 Task: Create a due date automation trigger when advanced on, on the tuesday after a card is due add fields with custom field "Resume" checked at 11:00 AM.
Action: Mouse moved to (955, 72)
Screenshot: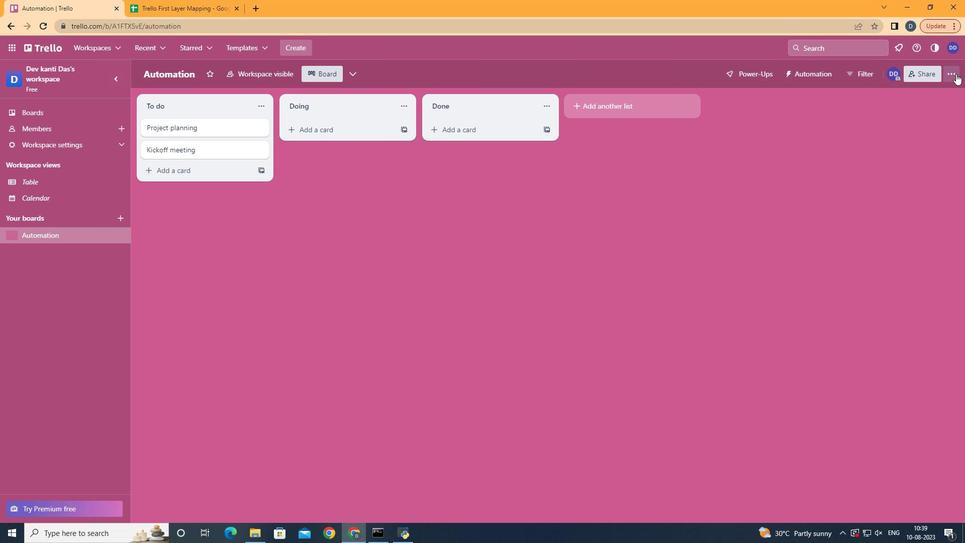 
Action: Mouse pressed left at (955, 72)
Screenshot: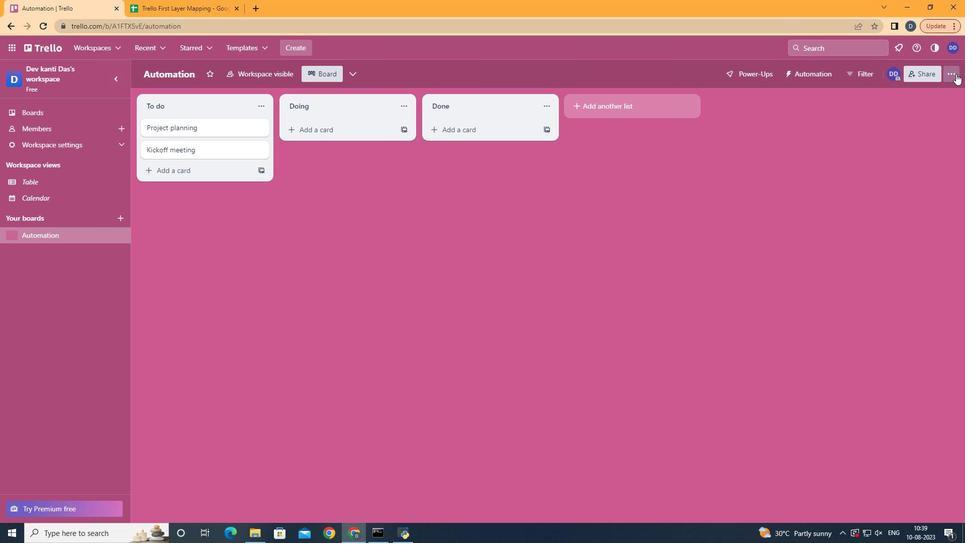 
Action: Mouse moved to (894, 205)
Screenshot: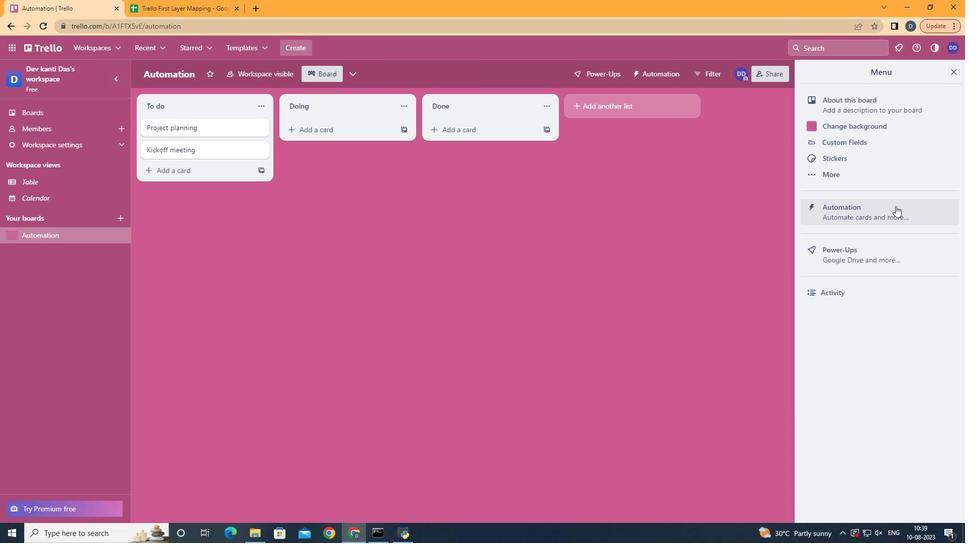
Action: Mouse pressed left at (894, 205)
Screenshot: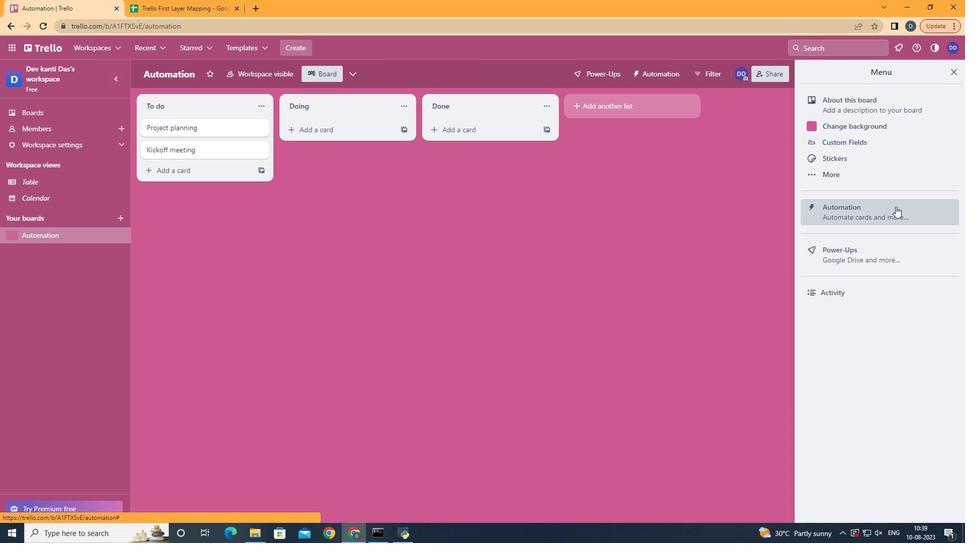 
Action: Mouse moved to (206, 200)
Screenshot: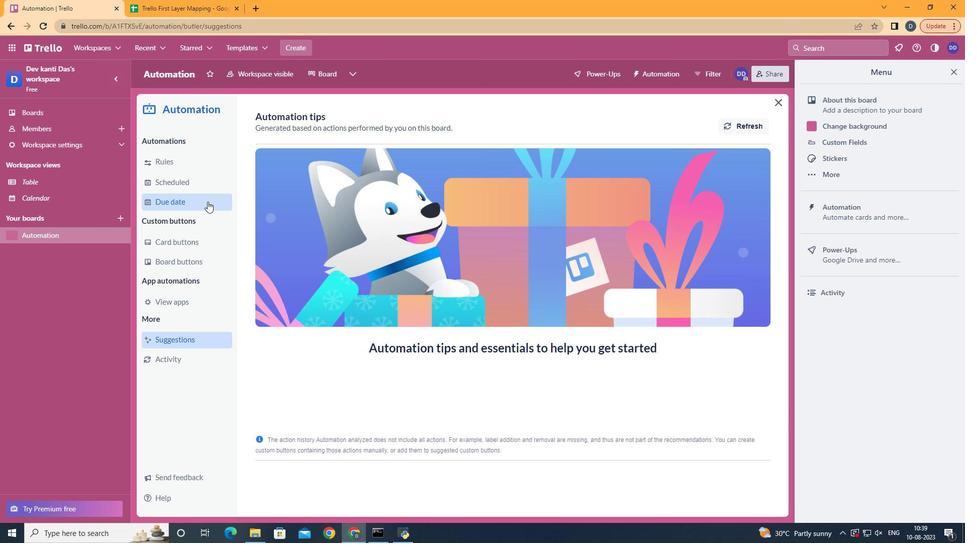 
Action: Mouse pressed left at (206, 200)
Screenshot: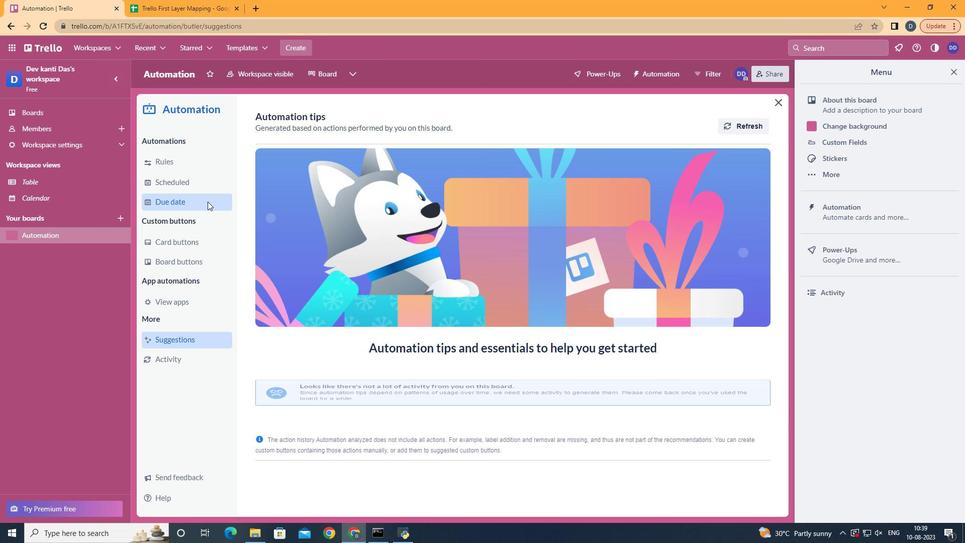 
Action: Mouse moved to (690, 113)
Screenshot: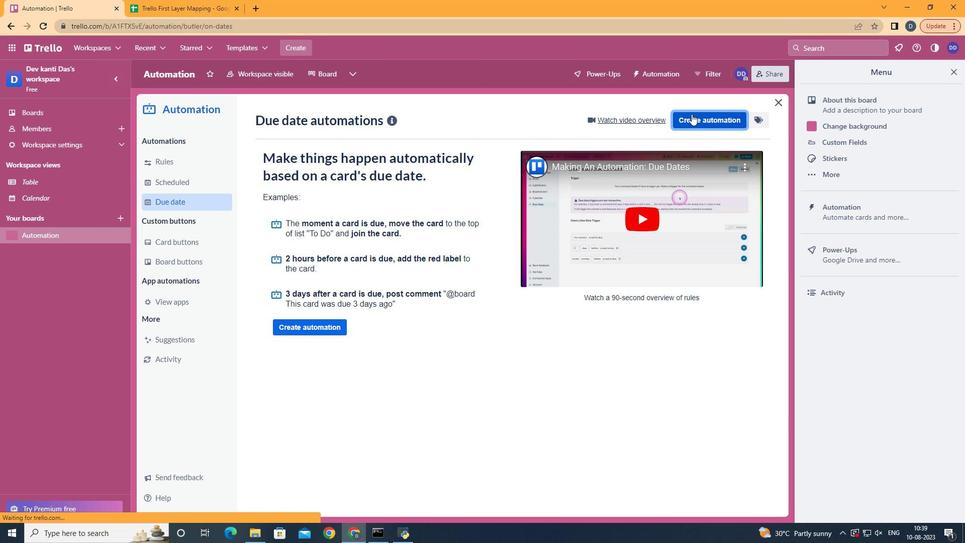 
Action: Mouse pressed left at (690, 113)
Screenshot: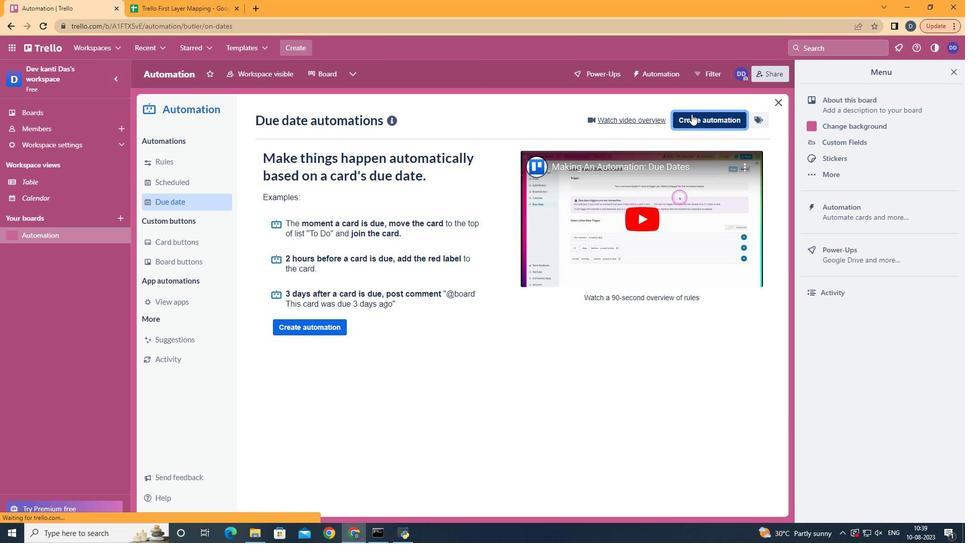 
Action: Mouse moved to (519, 221)
Screenshot: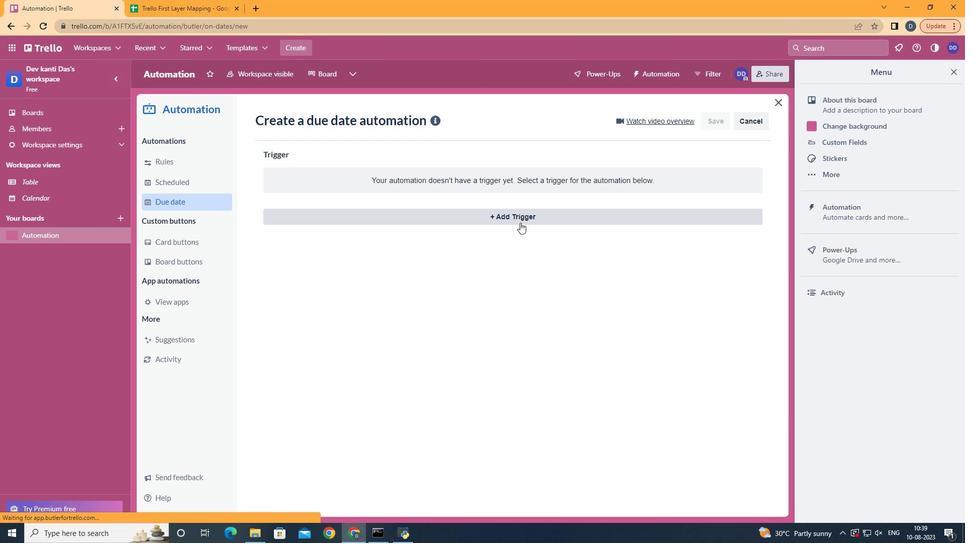 
Action: Mouse pressed left at (519, 221)
Screenshot: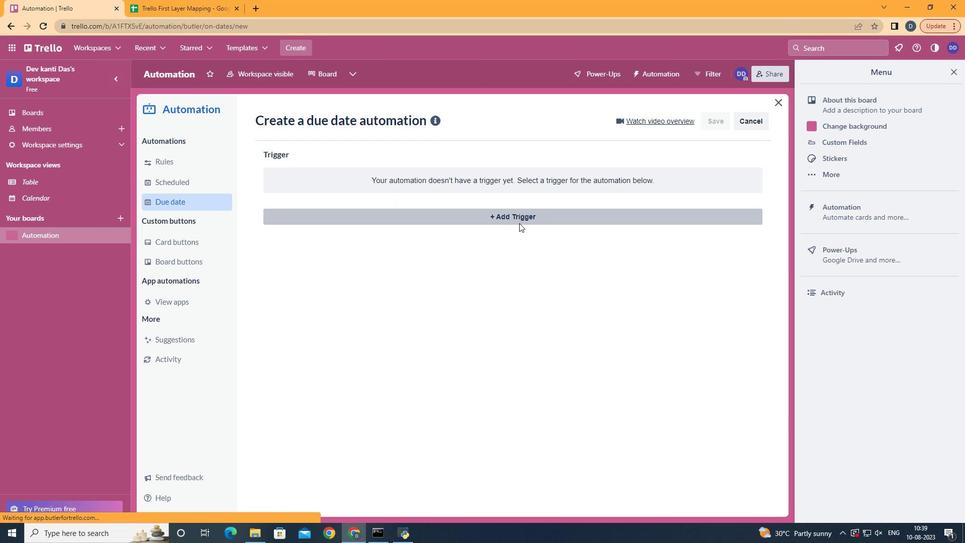 
Action: Mouse moved to (318, 275)
Screenshot: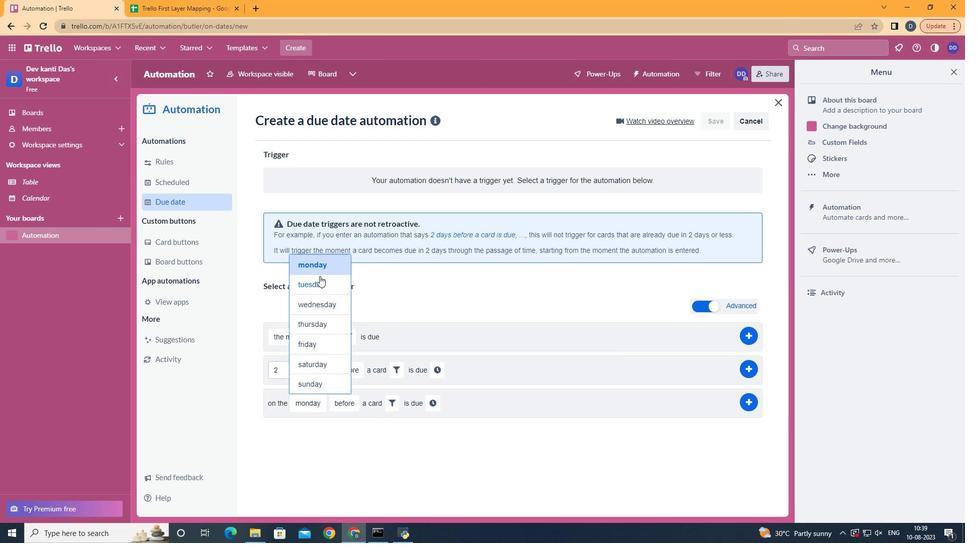 
Action: Mouse pressed left at (318, 275)
Screenshot: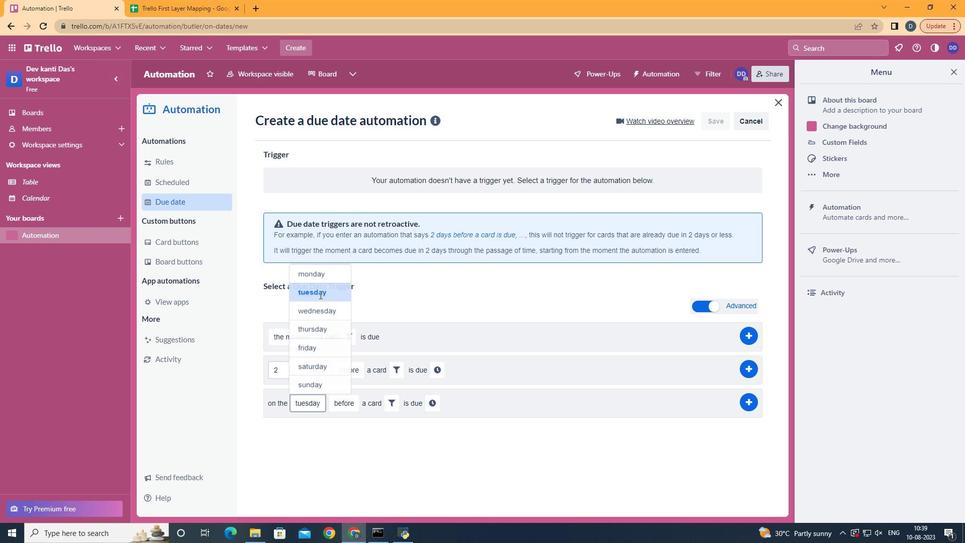 
Action: Mouse moved to (349, 434)
Screenshot: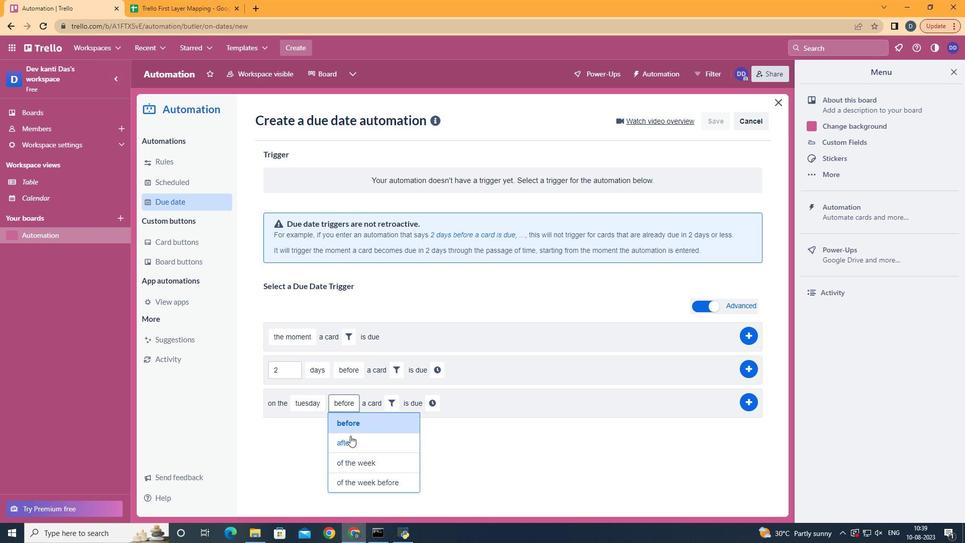 
Action: Mouse pressed left at (349, 434)
Screenshot: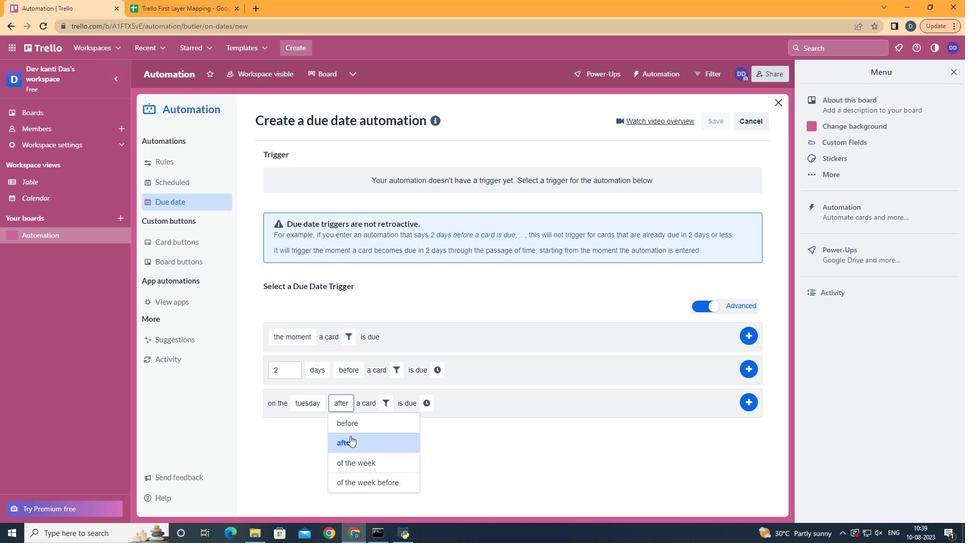 
Action: Mouse moved to (380, 401)
Screenshot: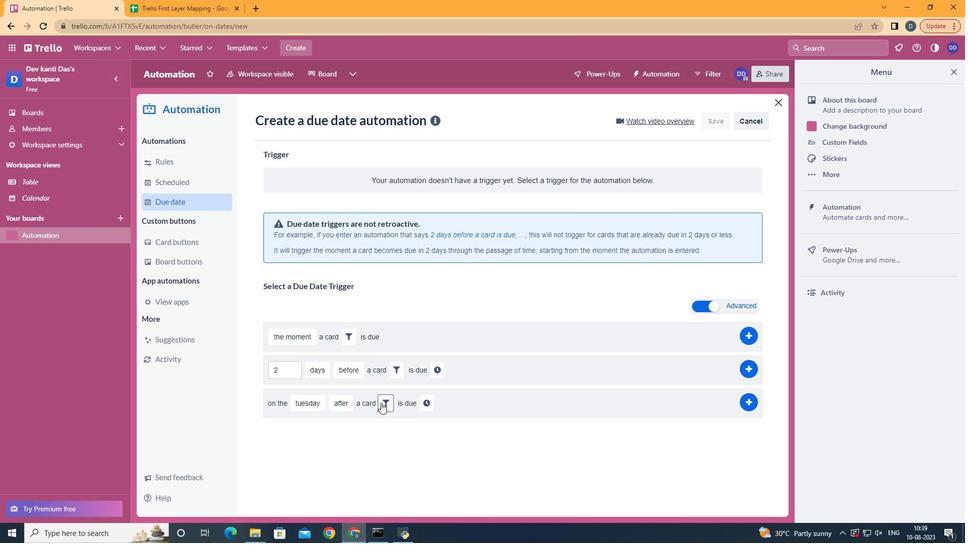
Action: Mouse pressed left at (380, 401)
Screenshot: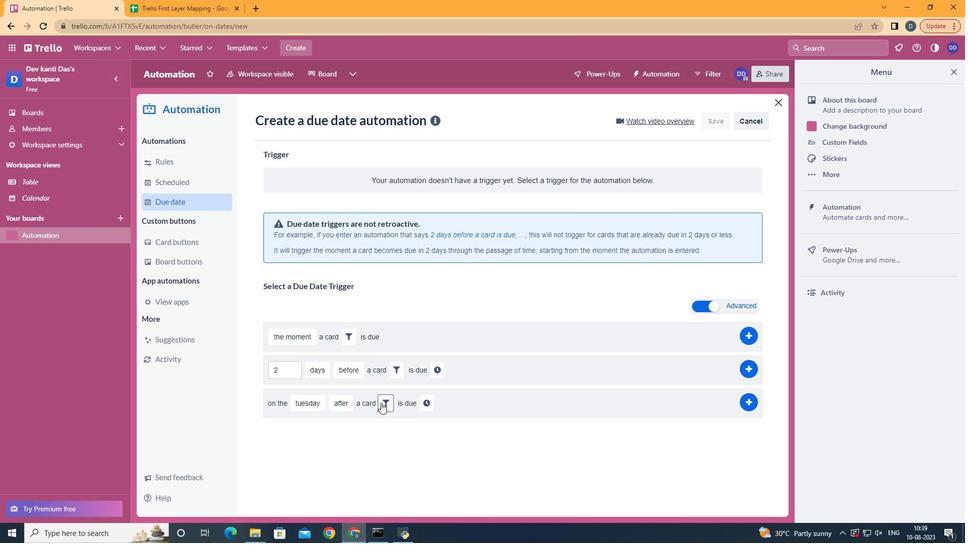 
Action: Mouse moved to (555, 437)
Screenshot: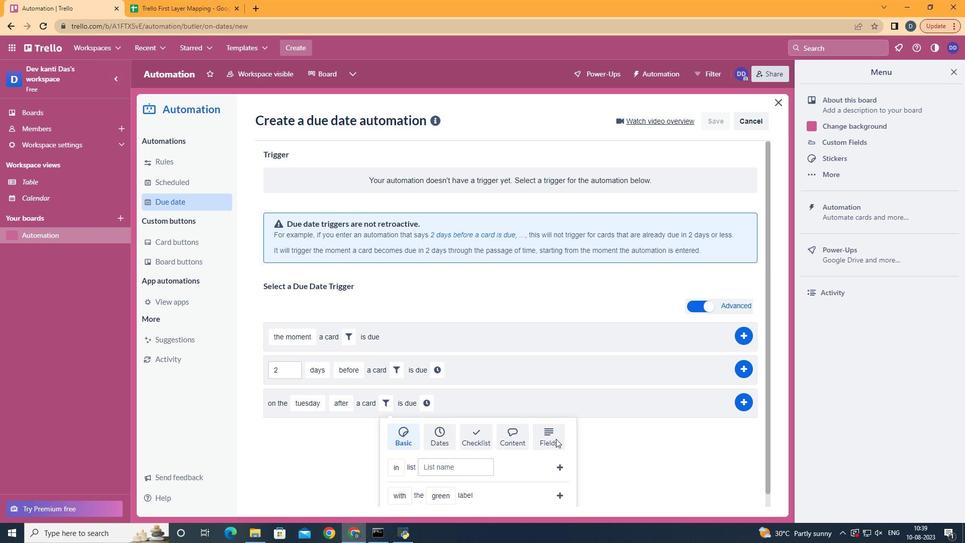 
Action: Mouse pressed left at (555, 437)
Screenshot: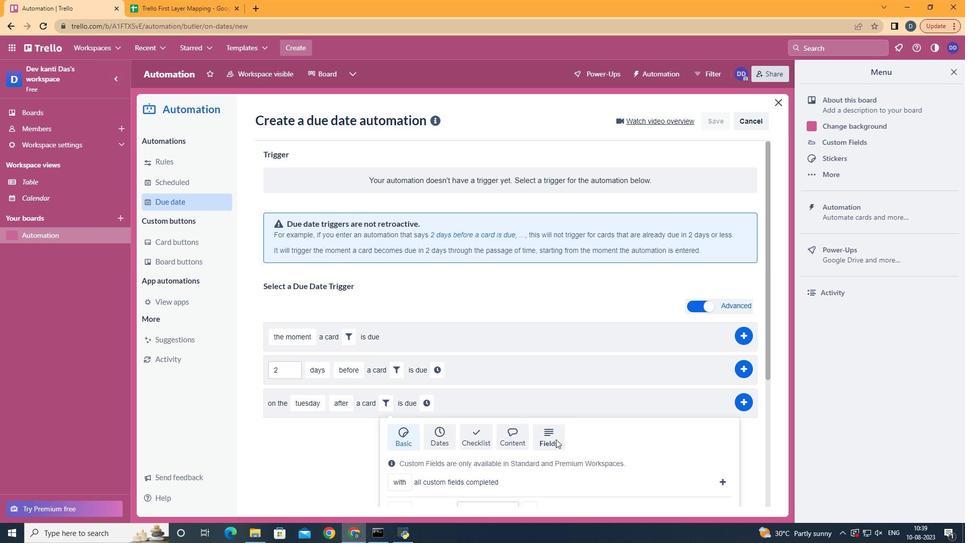 
Action: Mouse moved to (555, 438)
Screenshot: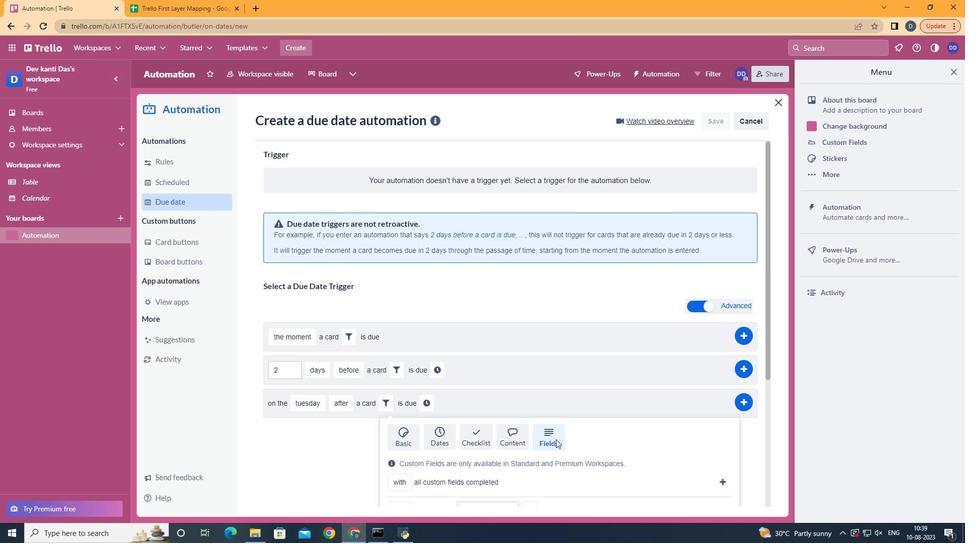 
Action: Mouse scrolled (555, 437) with delta (0, 0)
Screenshot: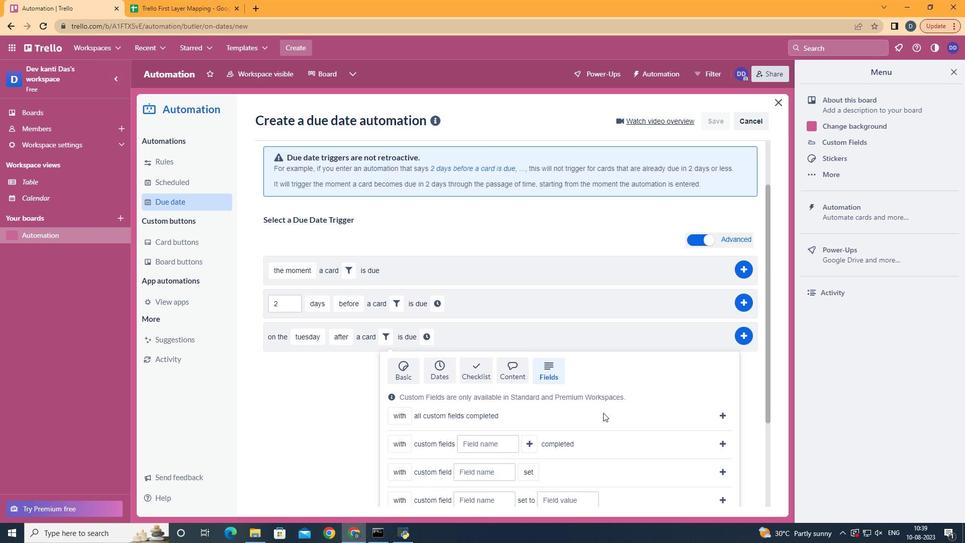 
Action: Mouse scrolled (555, 437) with delta (0, 0)
Screenshot: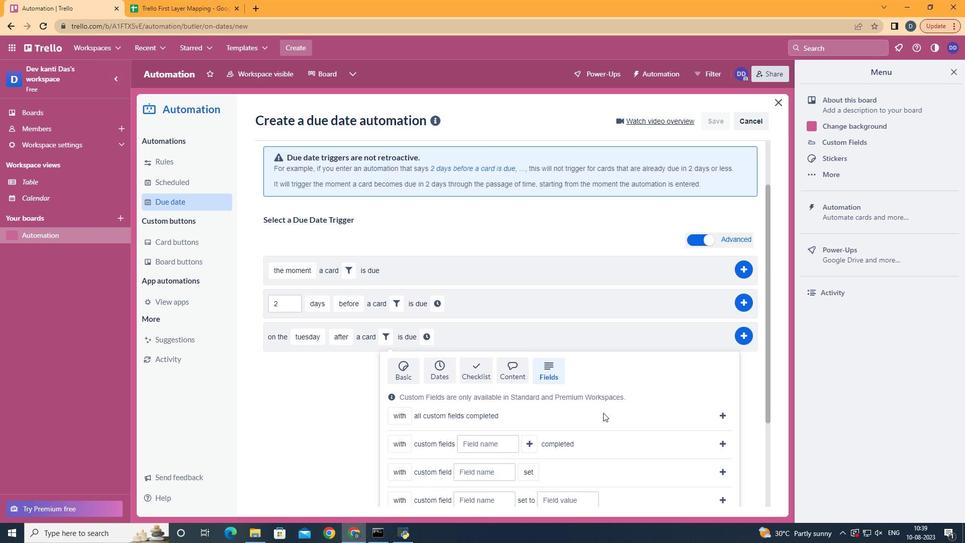 
Action: Mouse scrolled (555, 437) with delta (0, 0)
Screenshot: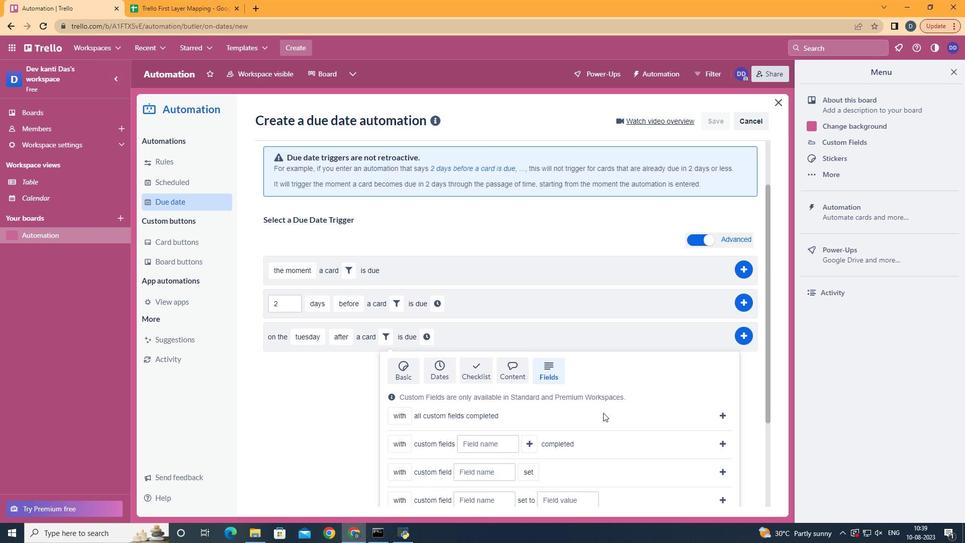 
Action: Mouse scrolled (555, 437) with delta (0, 0)
Screenshot: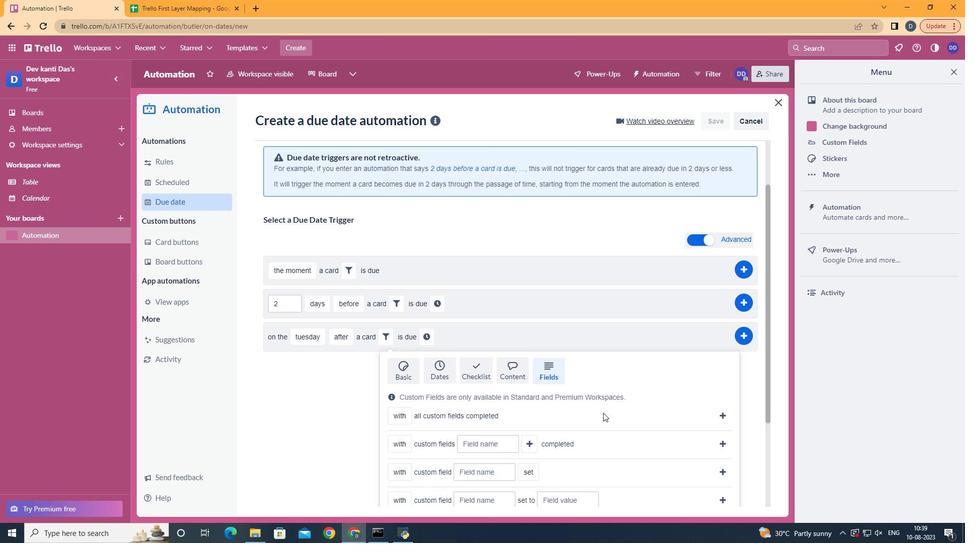 
Action: Mouse scrolled (555, 437) with delta (0, 0)
Screenshot: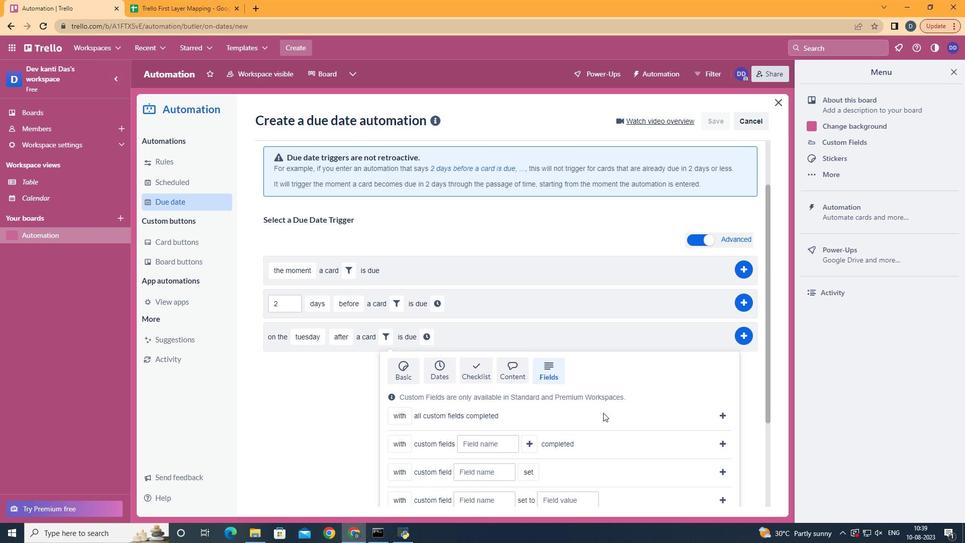 
Action: Mouse moved to (400, 417)
Screenshot: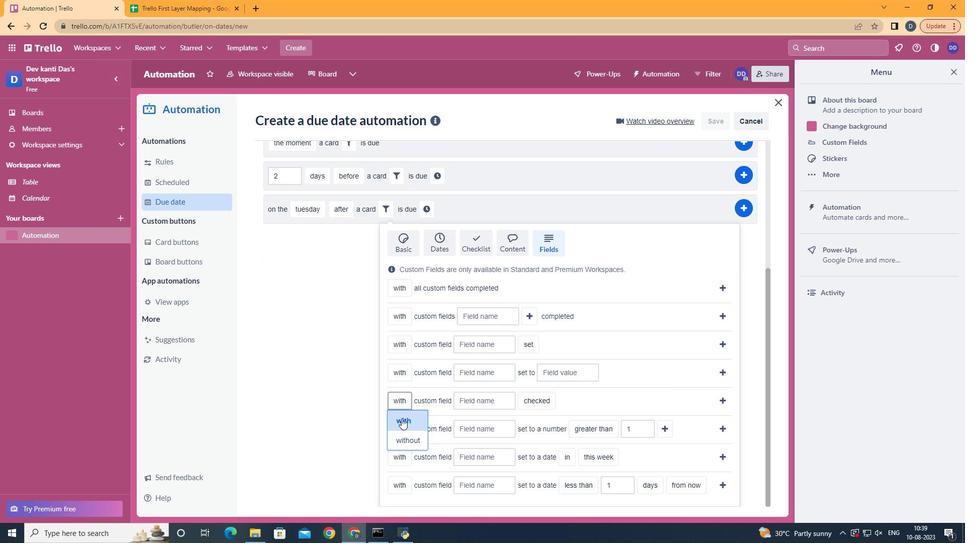 
Action: Mouse pressed left at (400, 417)
Screenshot: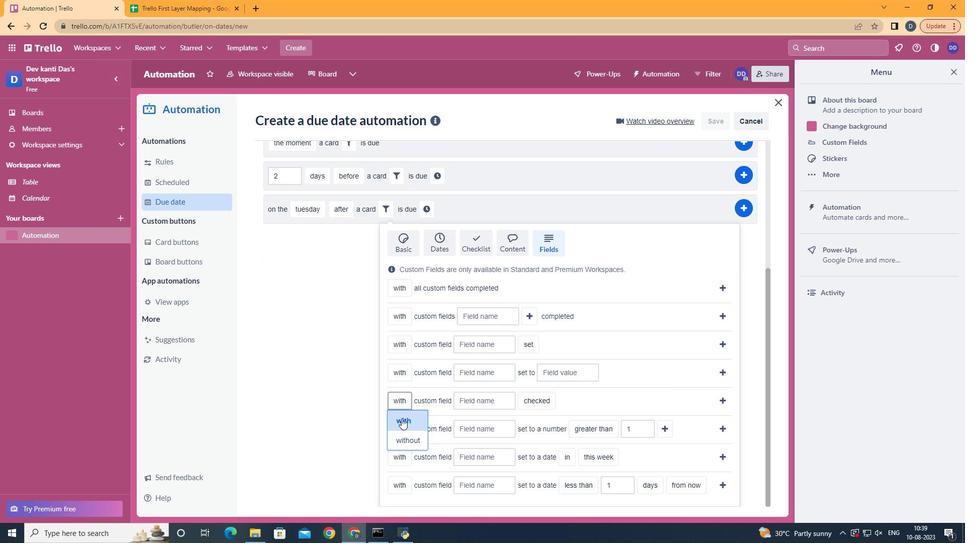 
Action: Mouse moved to (484, 398)
Screenshot: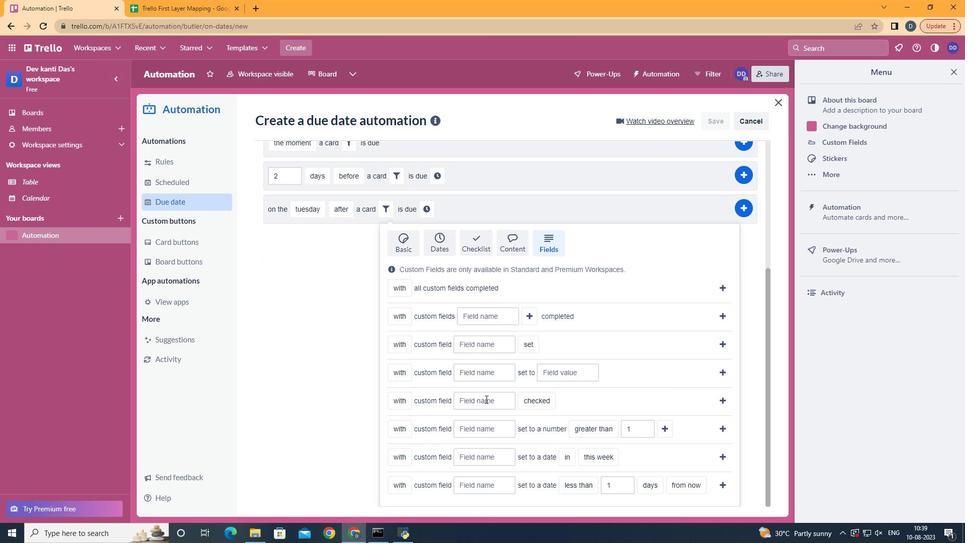 
Action: Mouse pressed left at (484, 398)
Screenshot: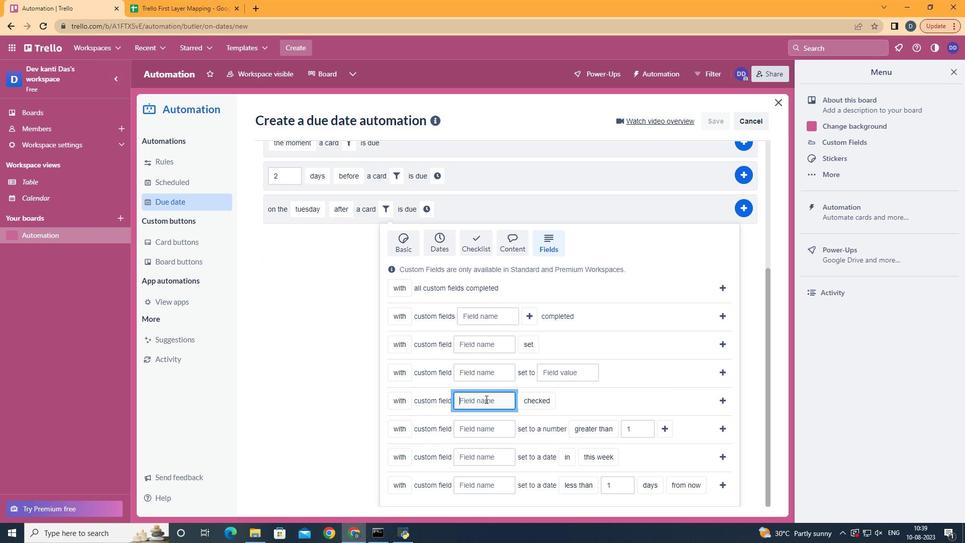 
Action: Key pressed <Key.shift>Resume
Screenshot: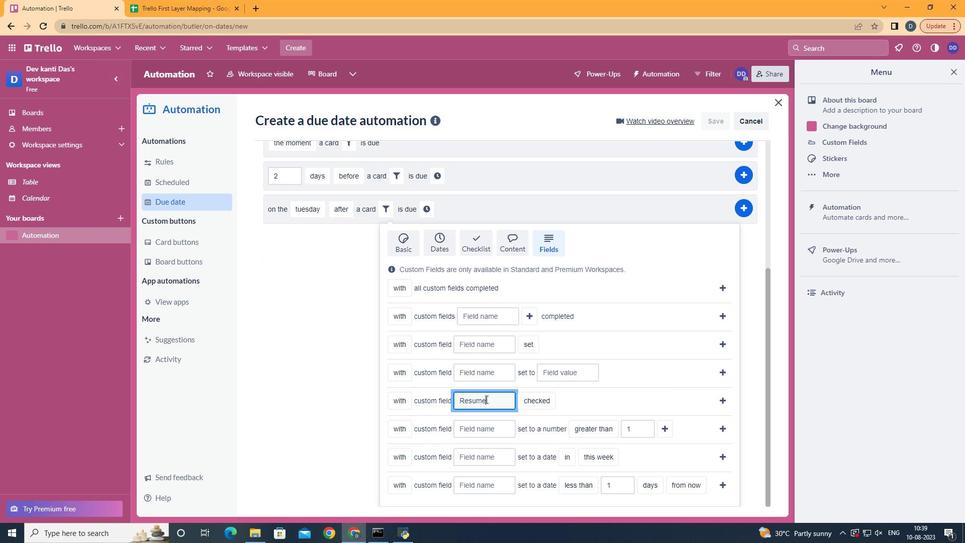 
Action: Mouse moved to (540, 415)
Screenshot: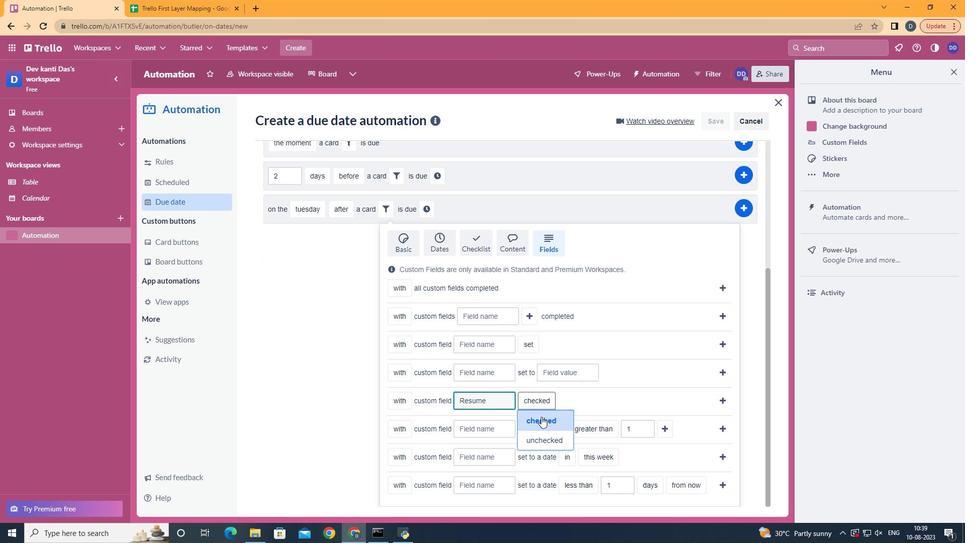 
Action: Mouse pressed left at (540, 415)
Screenshot: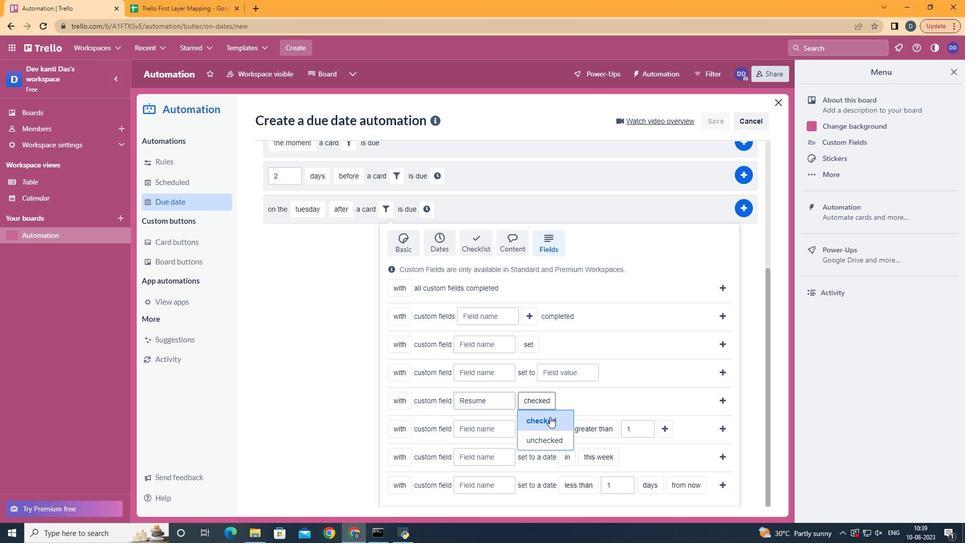 
Action: Mouse moved to (717, 397)
Screenshot: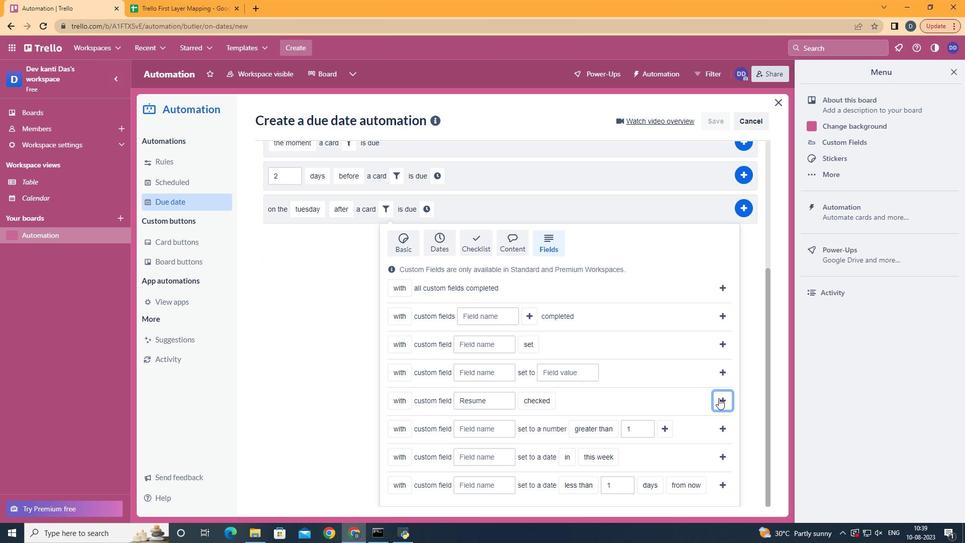 
Action: Mouse pressed left at (717, 397)
Screenshot: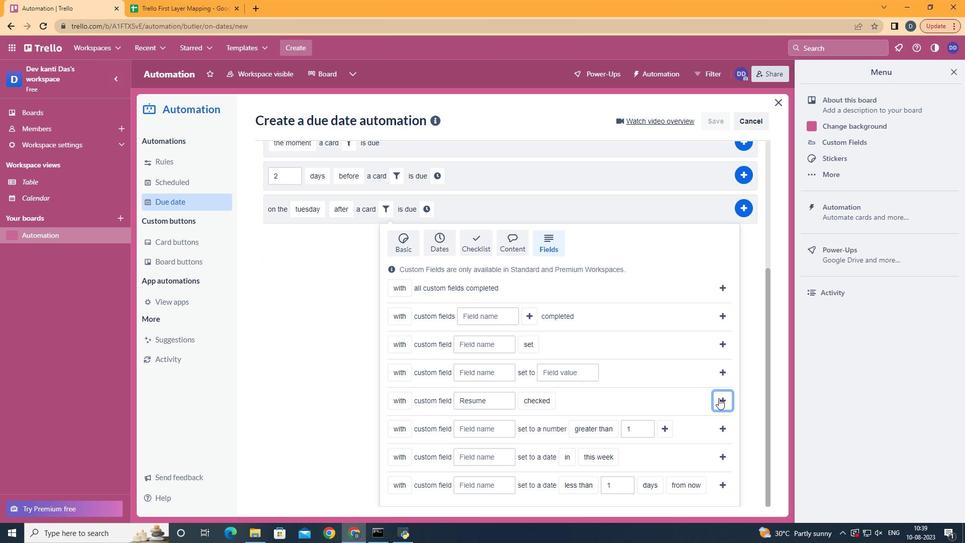 
Action: Mouse moved to (563, 400)
Screenshot: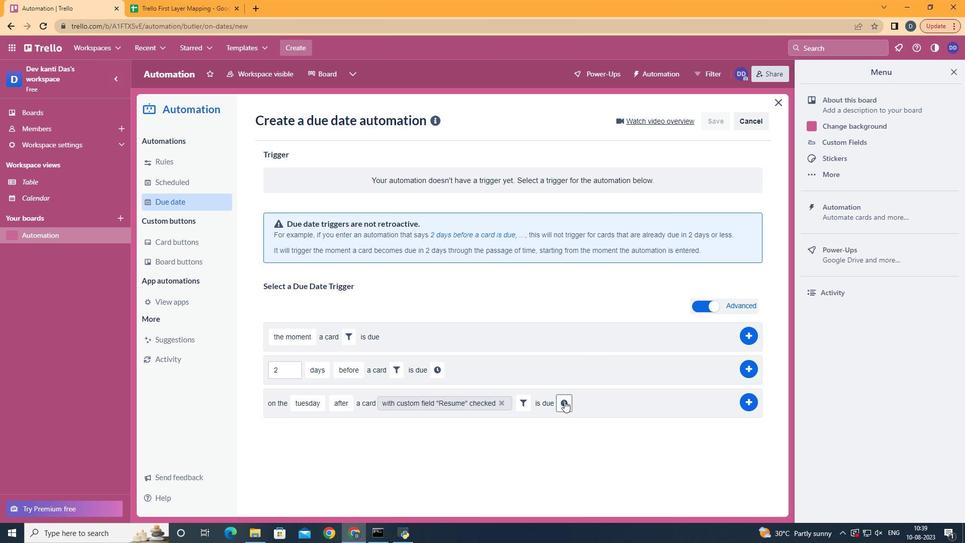 
Action: Mouse pressed left at (563, 400)
Screenshot: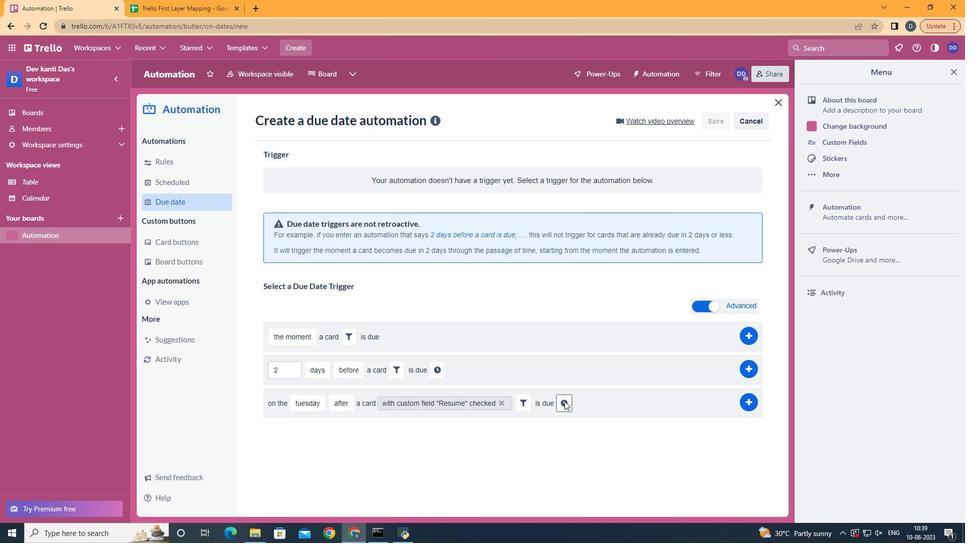
Action: Mouse moved to (593, 401)
Screenshot: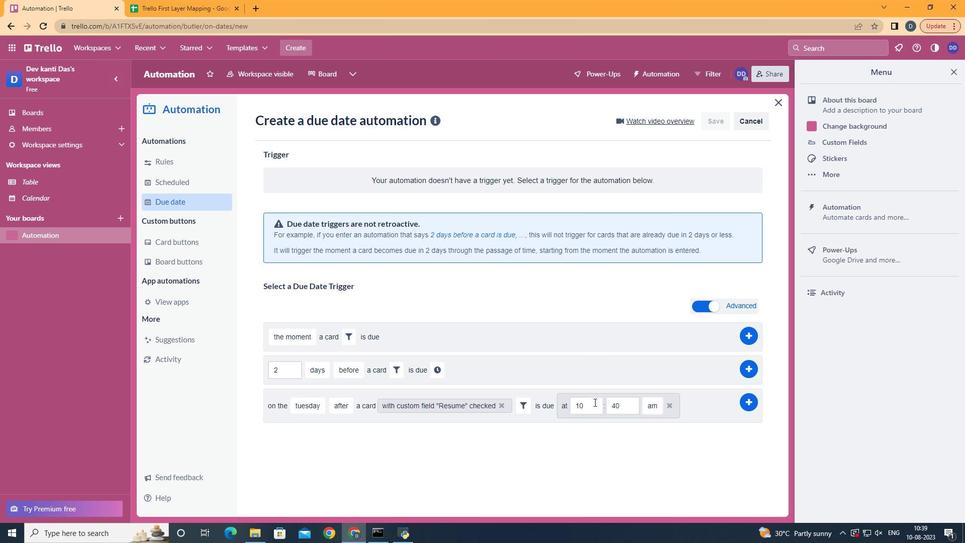 
Action: Mouse pressed left at (593, 401)
Screenshot: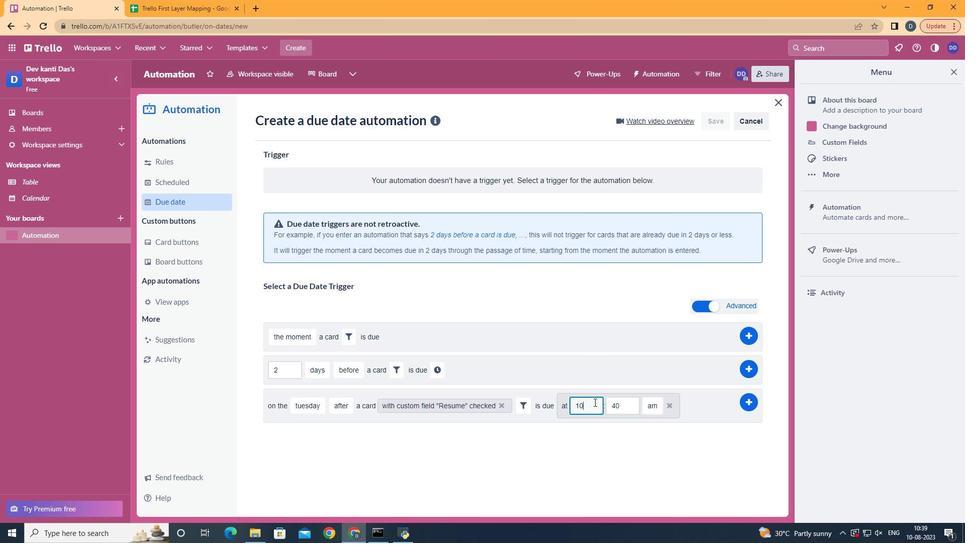 
Action: Mouse moved to (591, 401)
Screenshot: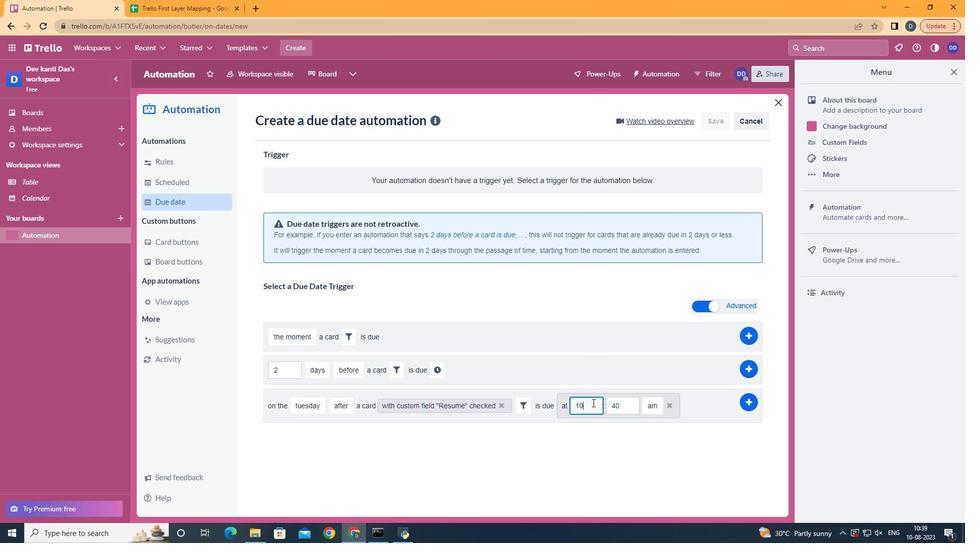 
Action: Key pressed <Key.backspace>1
Screenshot: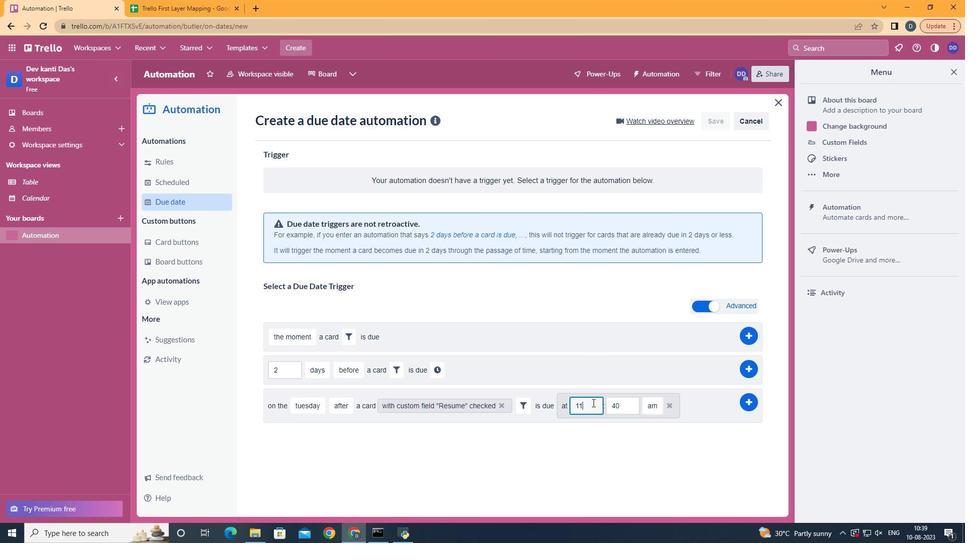
Action: Mouse moved to (623, 403)
Screenshot: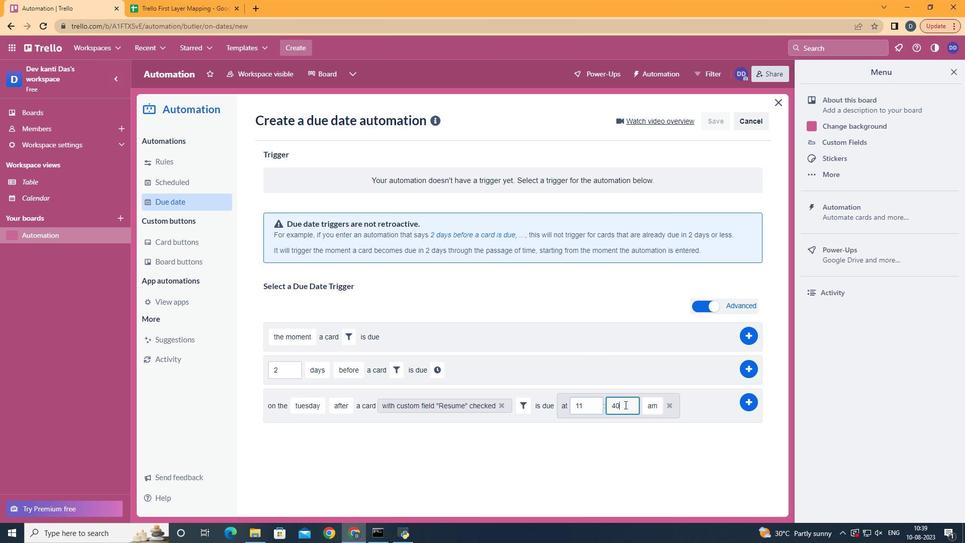 
Action: Mouse pressed left at (623, 403)
Screenshot: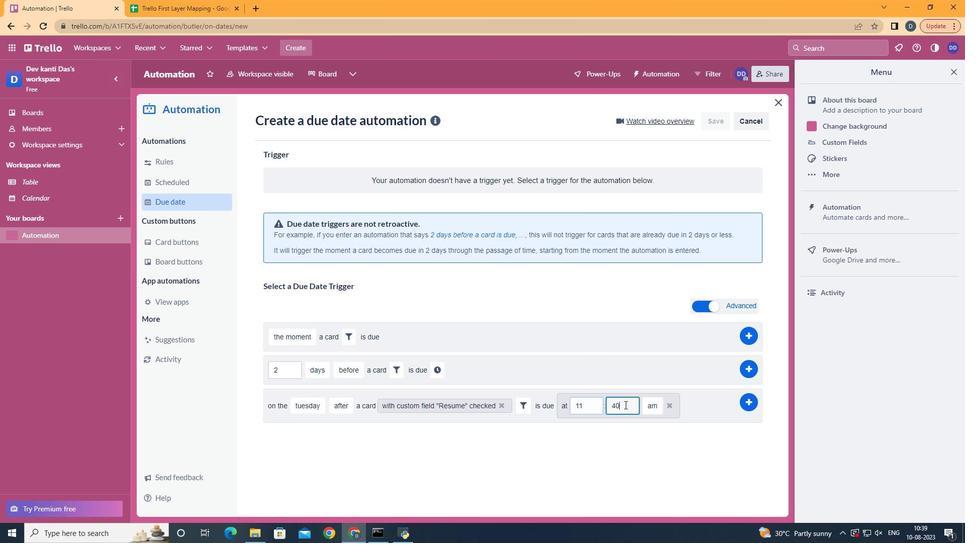 
Action: Key pressed <Key.backspace>
Screenshot: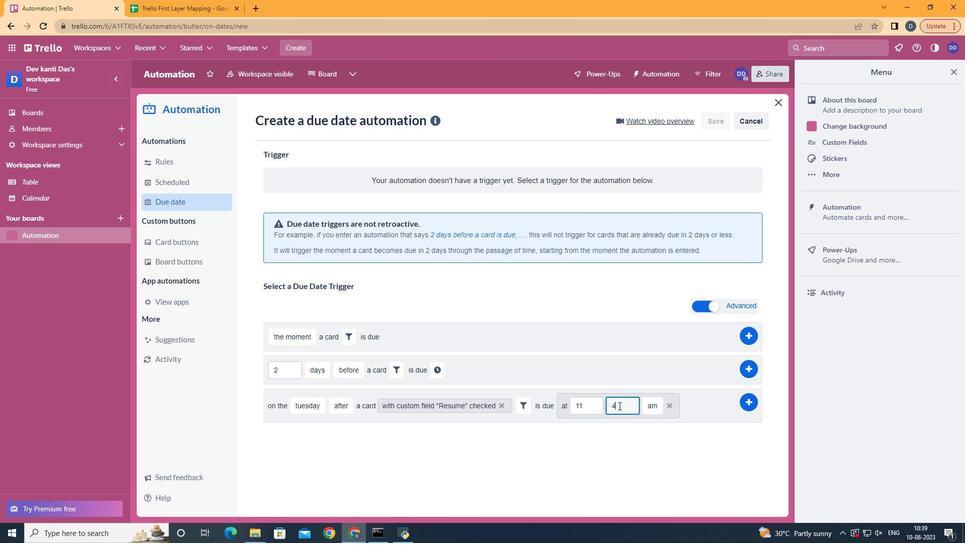 
Action: Mouse moved to (617, 404)
Screenshot: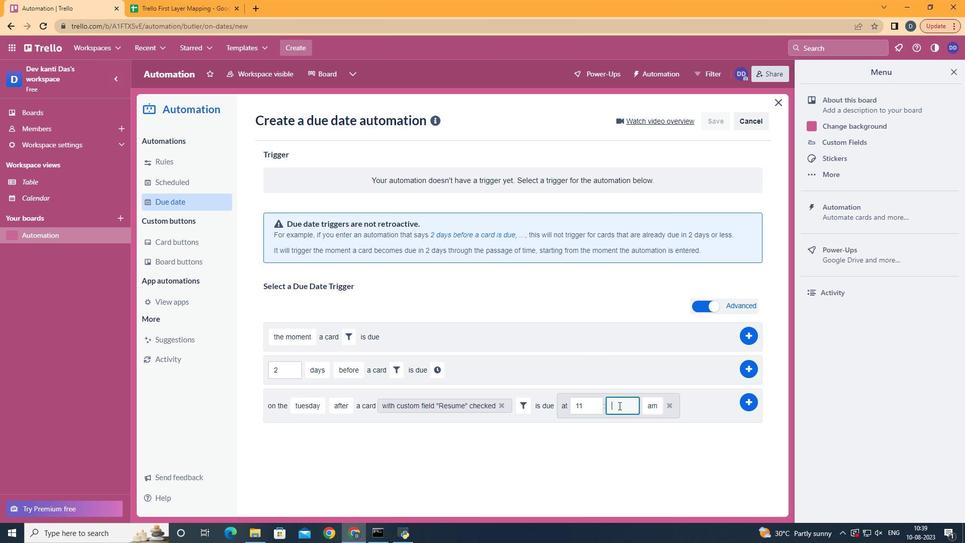 
Action: Key pressed <Key.backspace>00
Screenshot: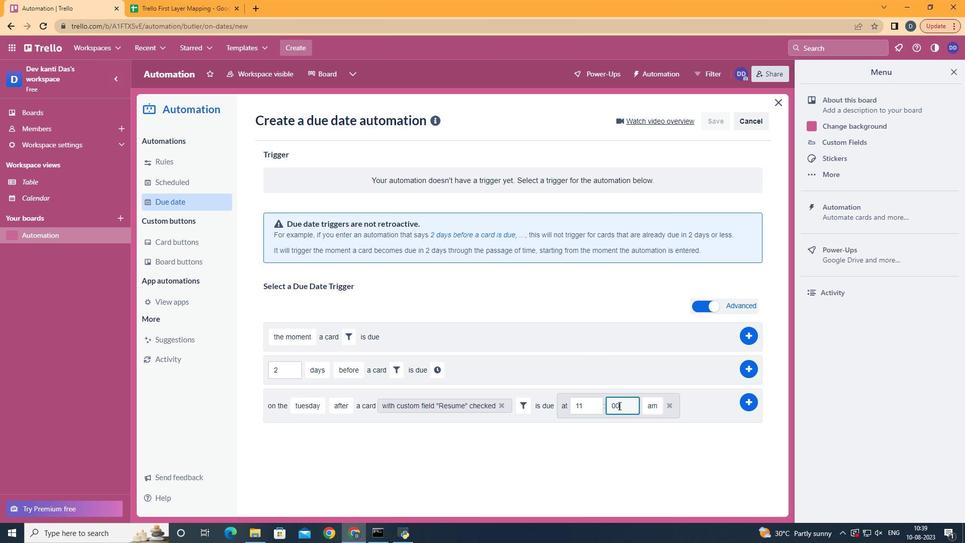 
Action: Mouse moved to (748, 401)
Screenshot: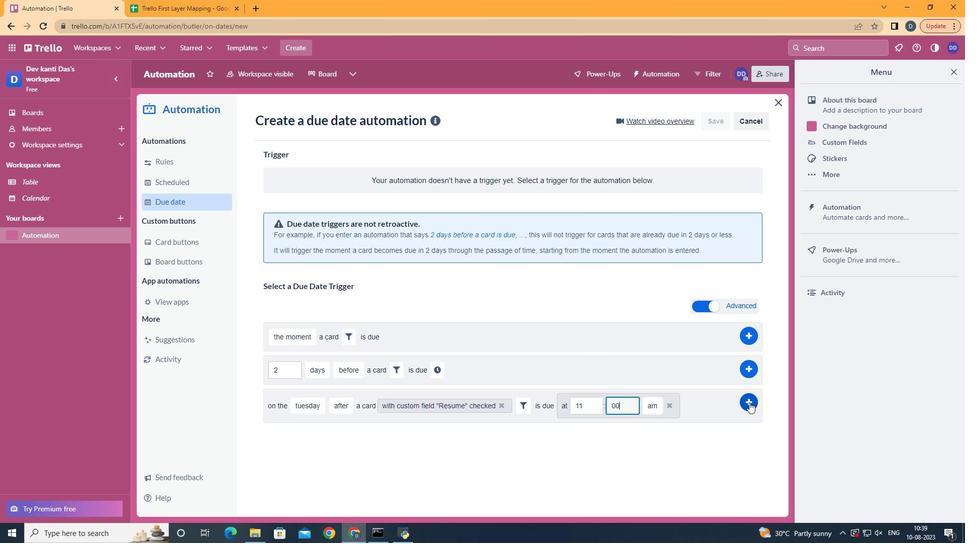 
Action: Mouse pressed left at (748, 401)
Screenshot: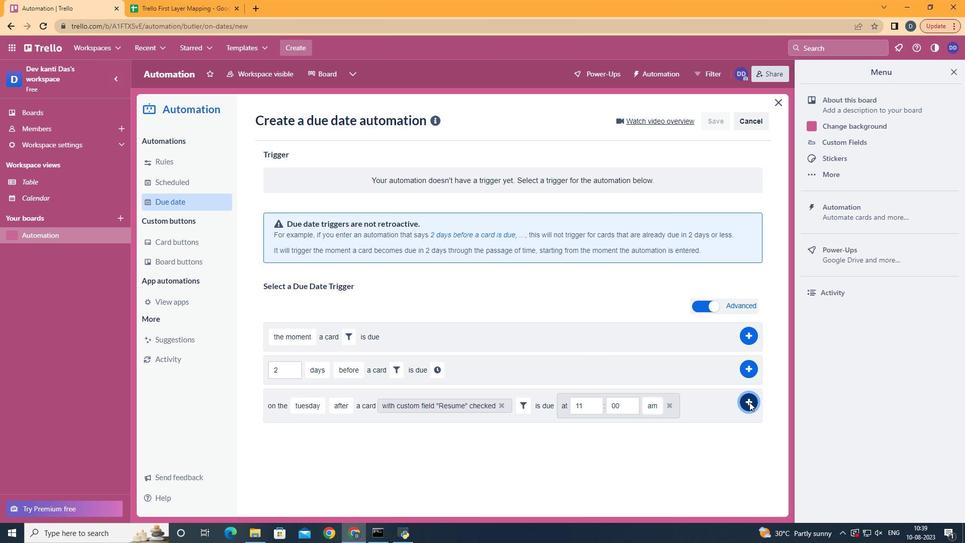 
Action: Mouse moved to (511, 256)
Screenshot: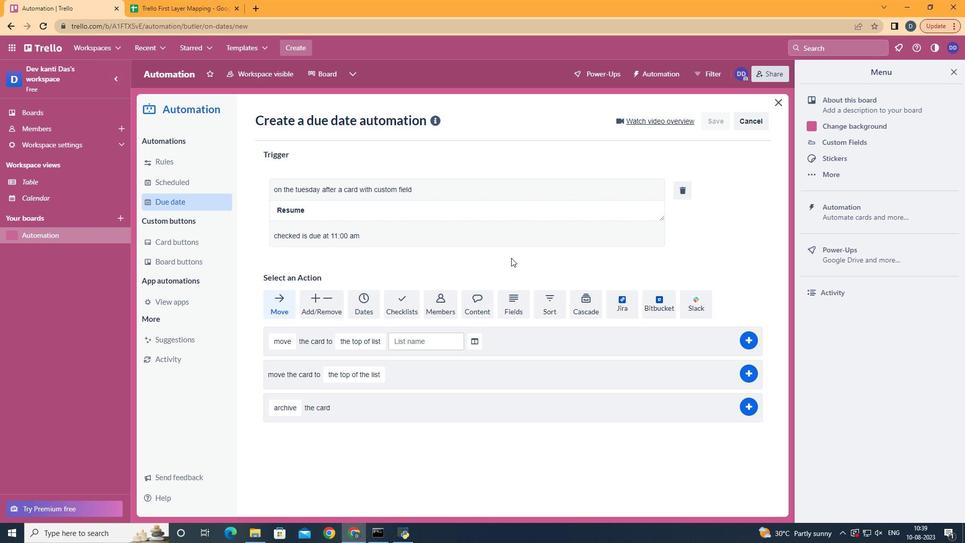 
